 Task: Use the formula "STDEVPA" in spreadsheet "Project portfolio".
Action: Mouse moved to (141, 107)
Screenshot: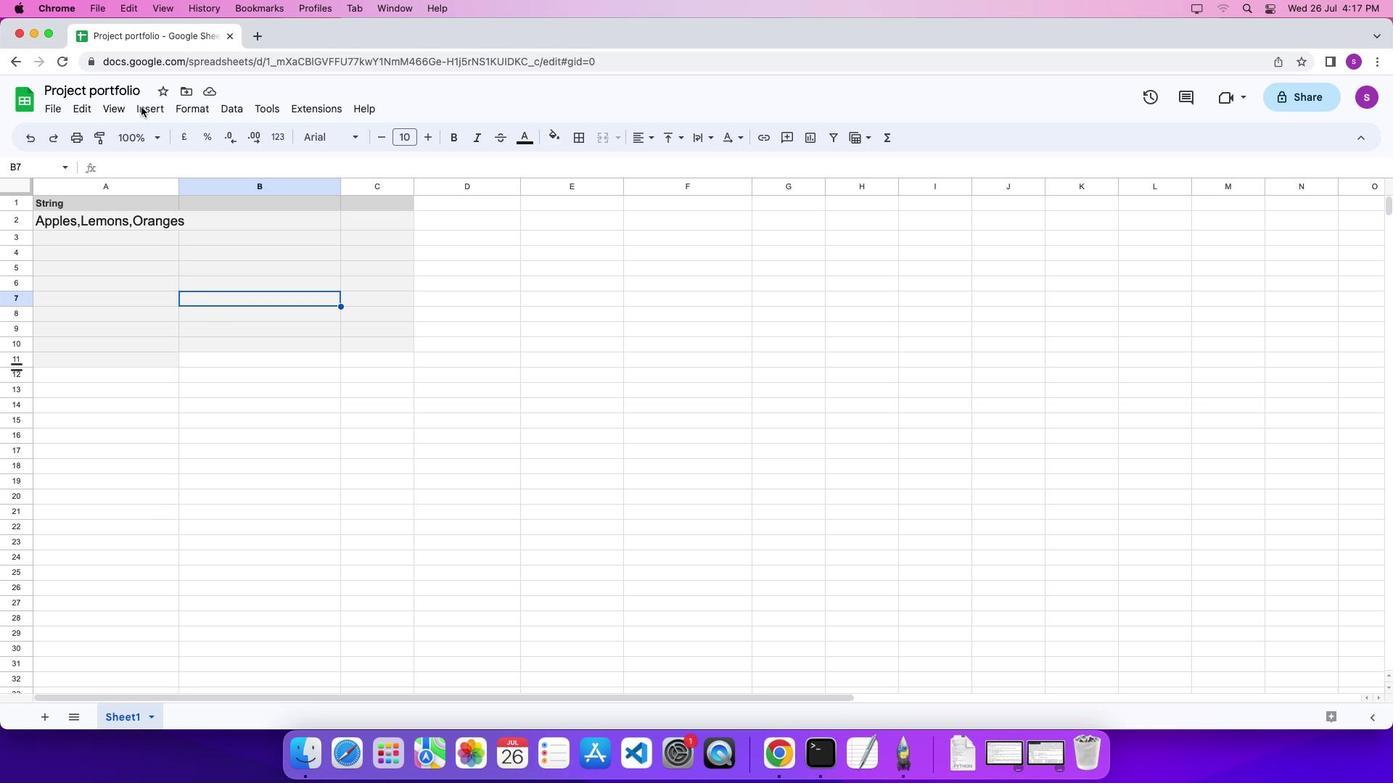 
Action: Mouse pressed left at (141, 107)
Screenshot: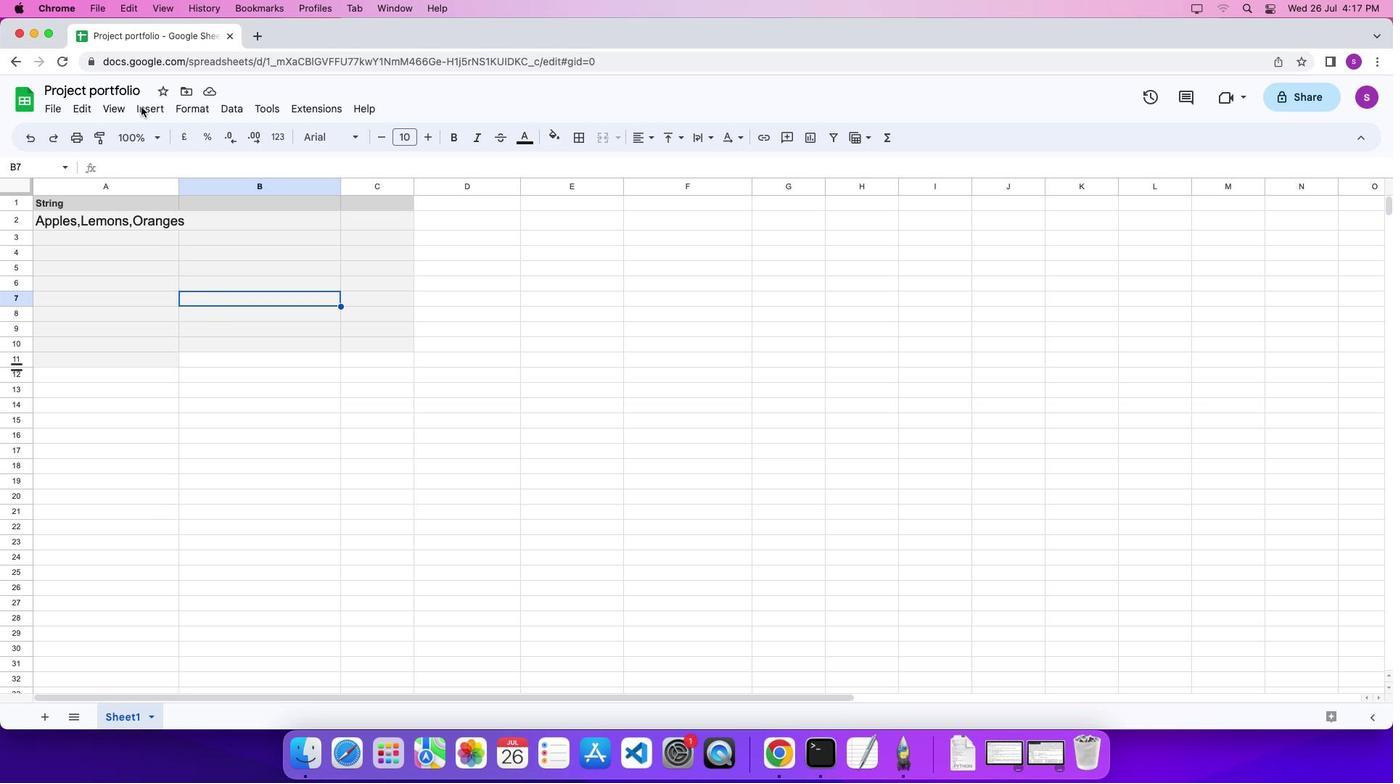 
Action: Mouse moved to (147, 108)
Screenshot: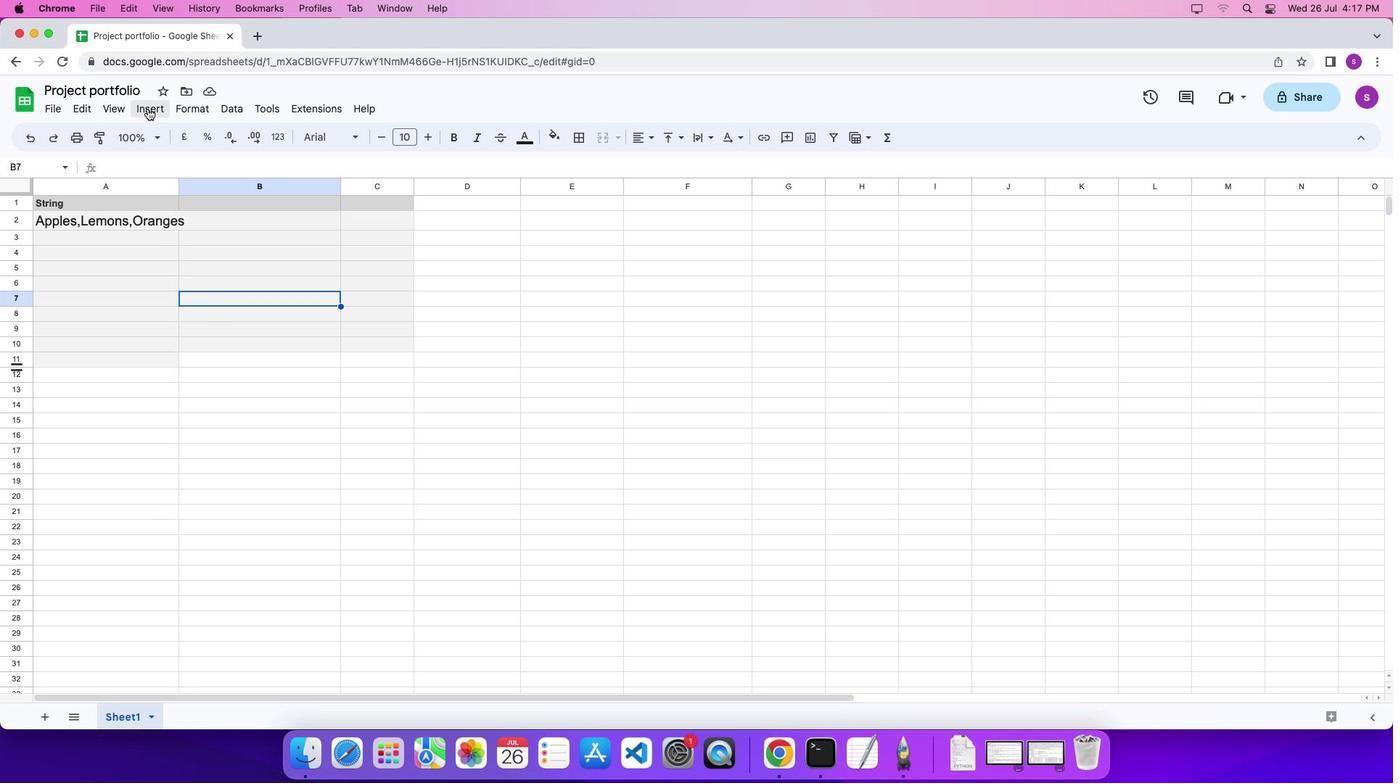 
Action: Mouse pressed left at (147, 108)
Screenshot: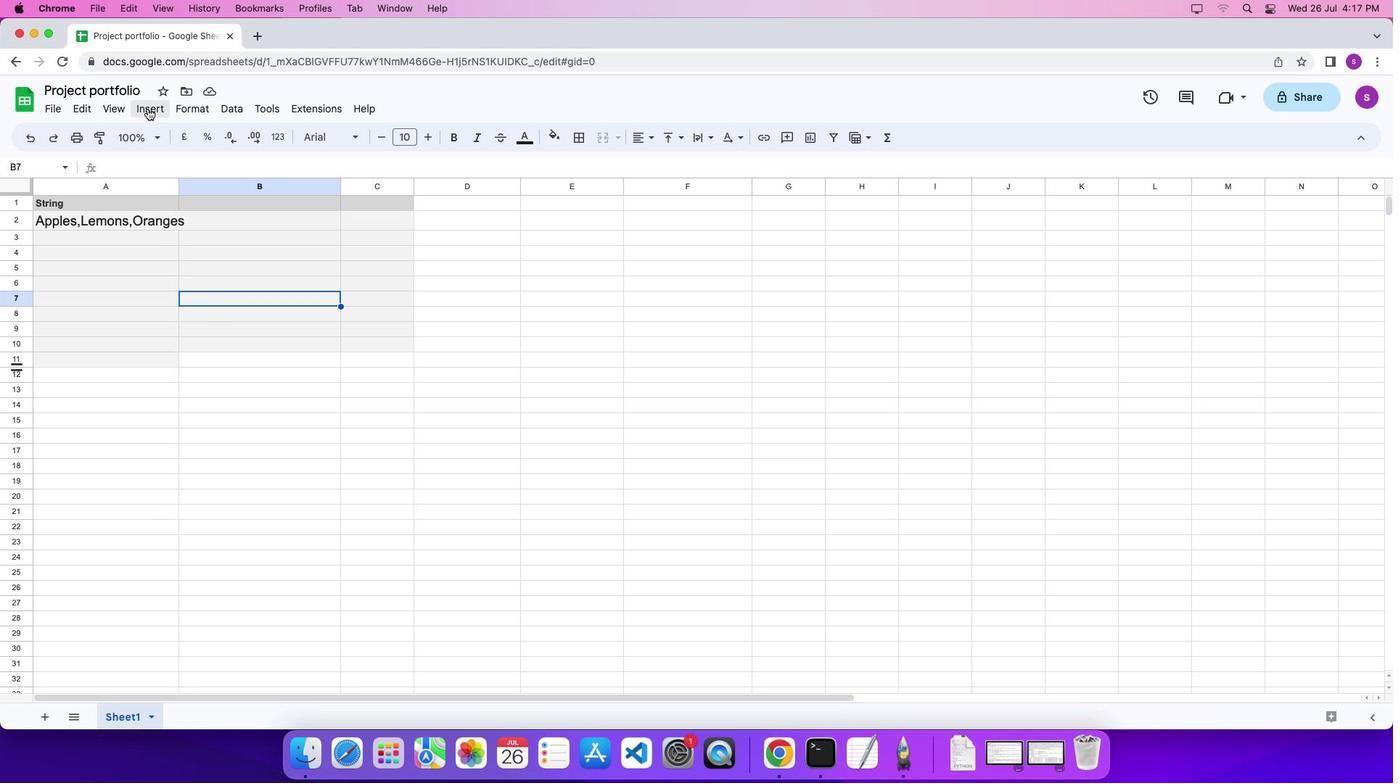 
Action: Mouse moved to (654, 577)
Screenshot: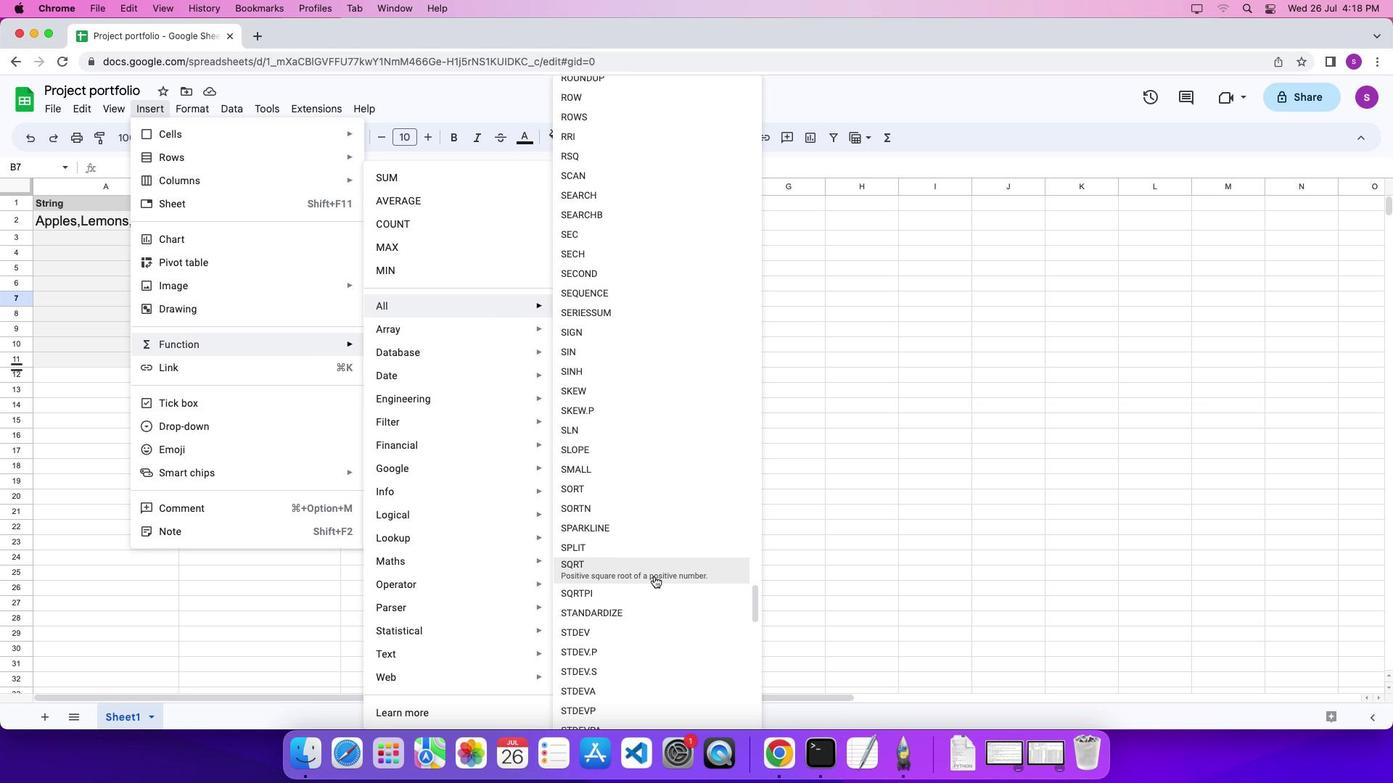 
Action: Mouse scrolled (654, 577) with delta (0, 0)
Screenshot: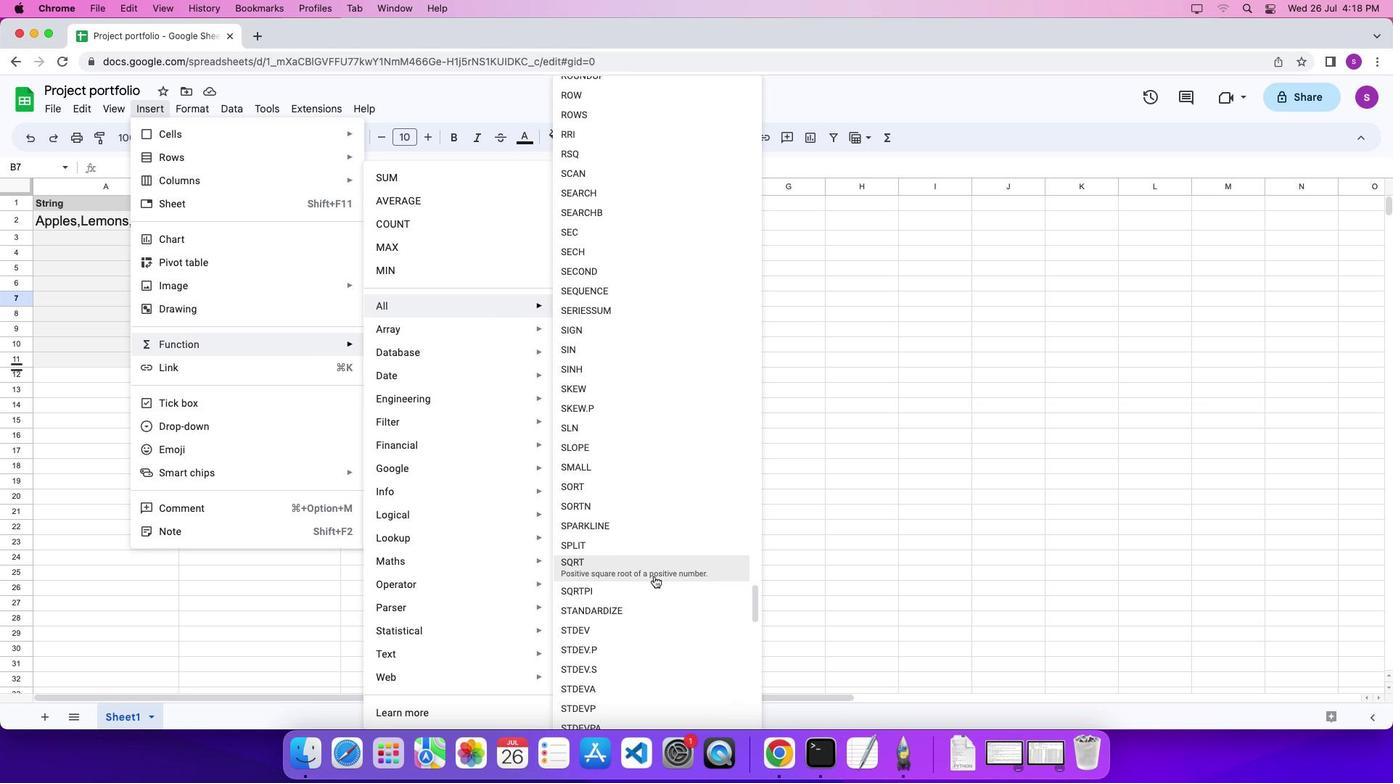 
Action: Mouse scrolled (654, 577) with delta (0, 0)
Screenshot: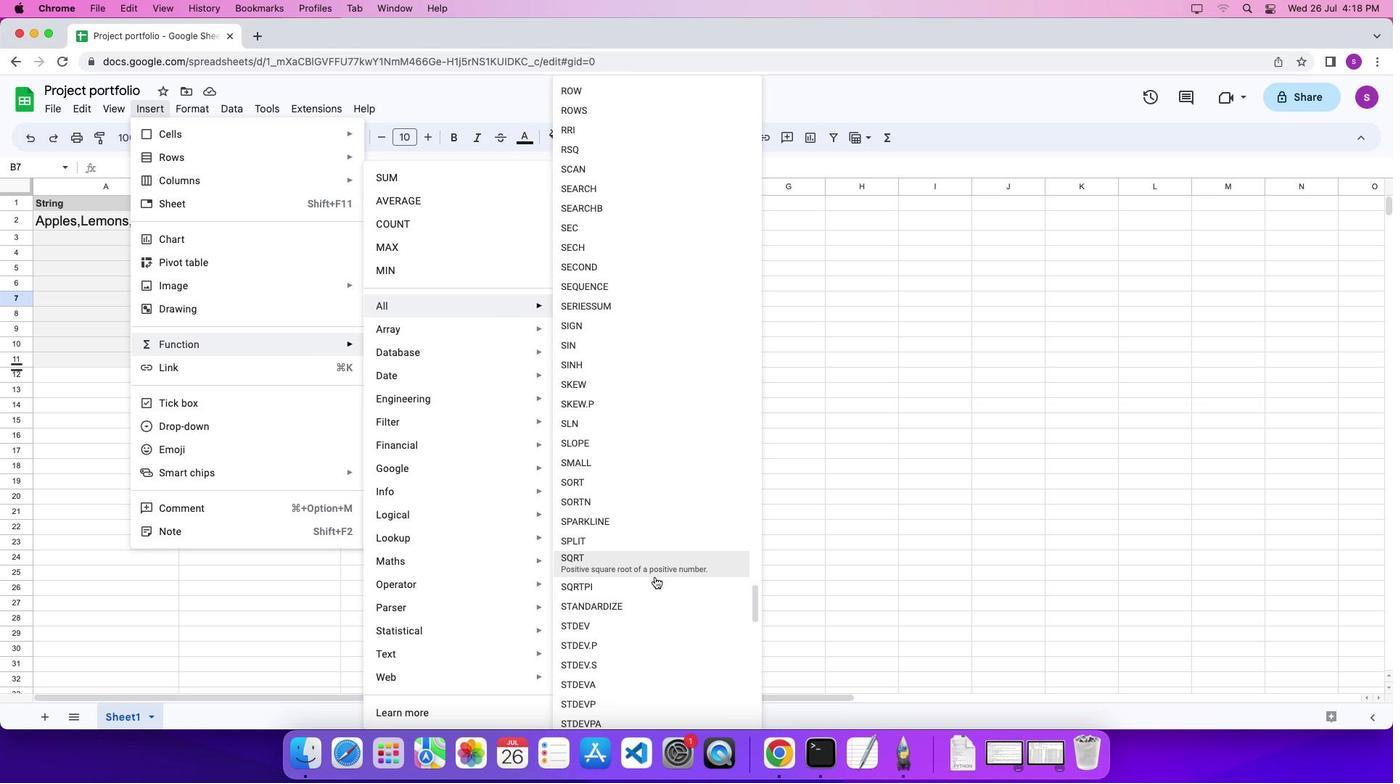 
Action: Mouse moved to (655, 577)
Screenshot: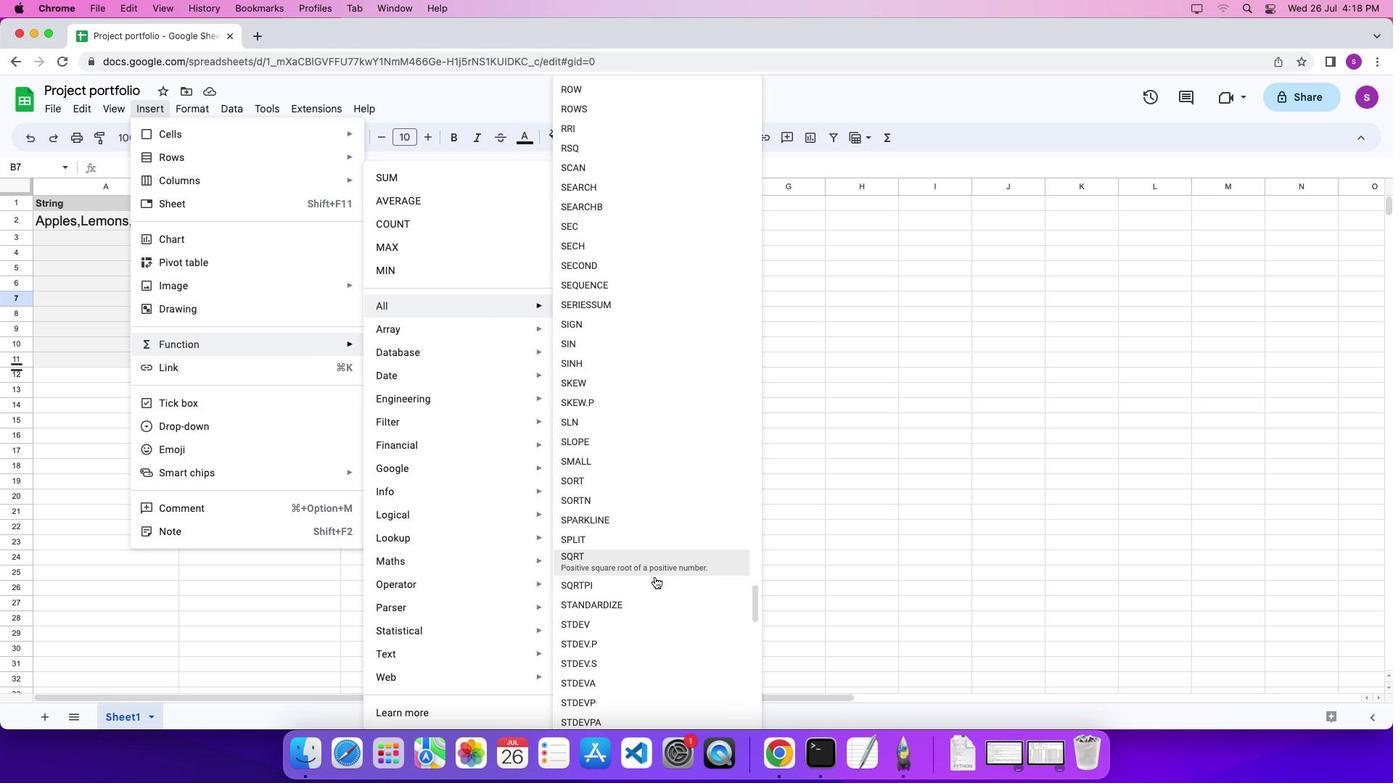
Action: Mouse scrolled (655, 577) with delta (0, 0)
Screenshot: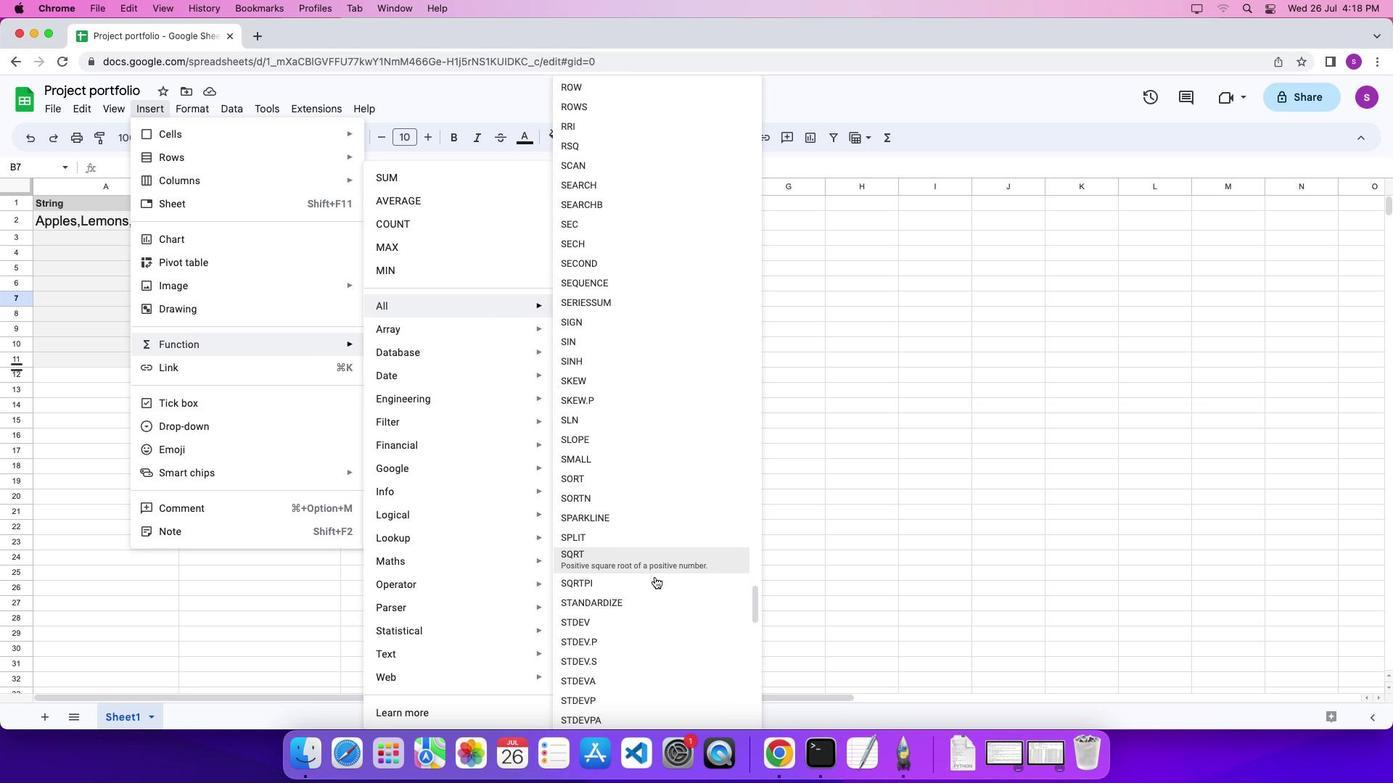 
Action: Mouse moved to (655, 577)
Screenshot: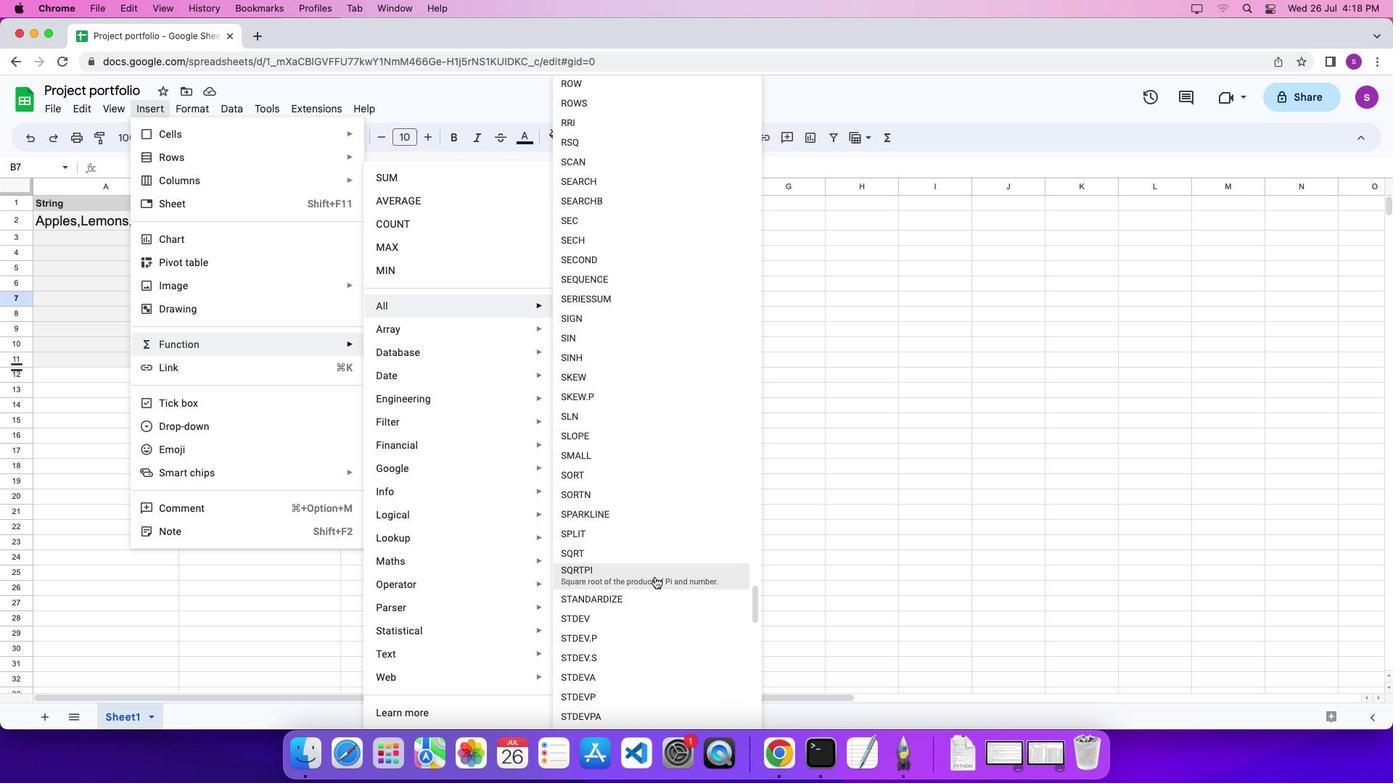 
Action: Mouse scrolled (655, 577) with delta (0, 0)
Screenshot: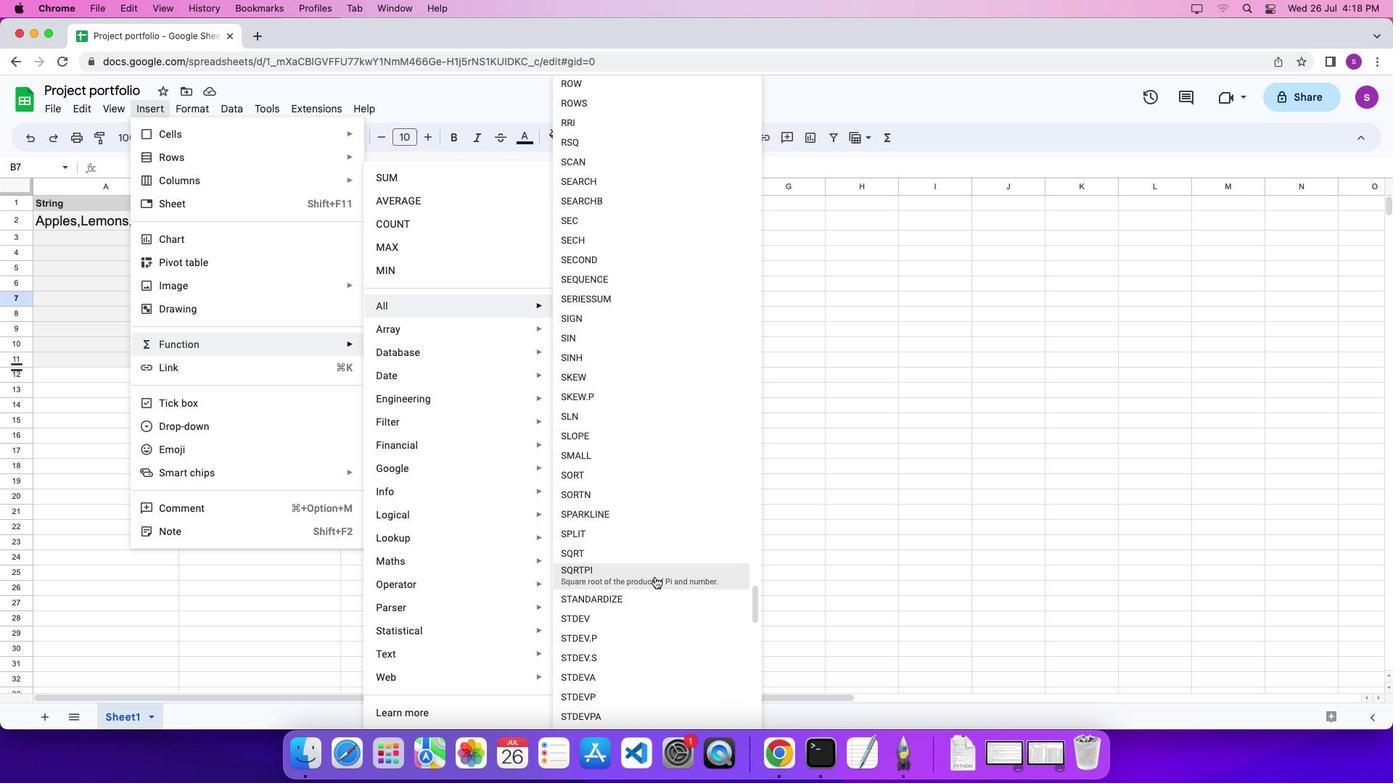 
Action: Mouse scrolled (655, 577) with delta (0, 0)
Screenshot: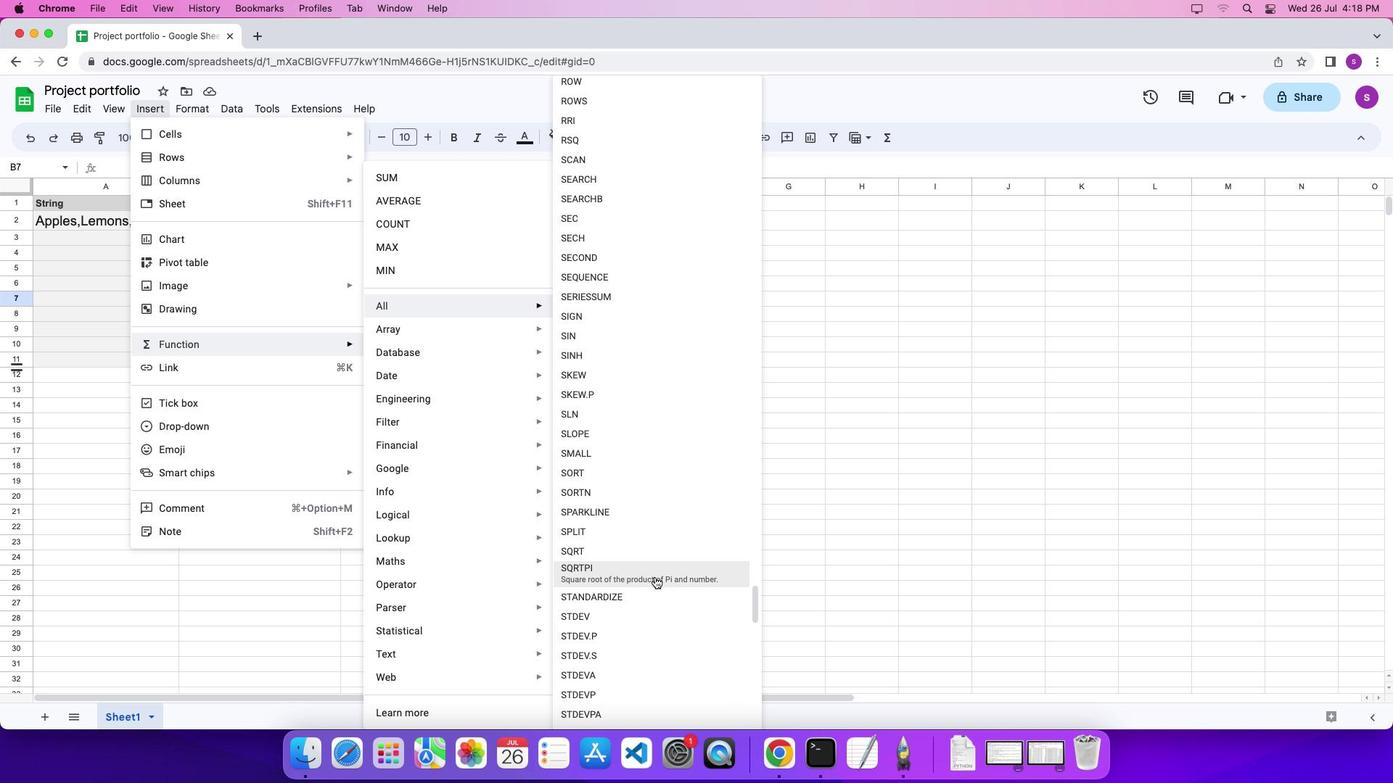 
Action: Mouse moved to (655, 577)
Screenshot: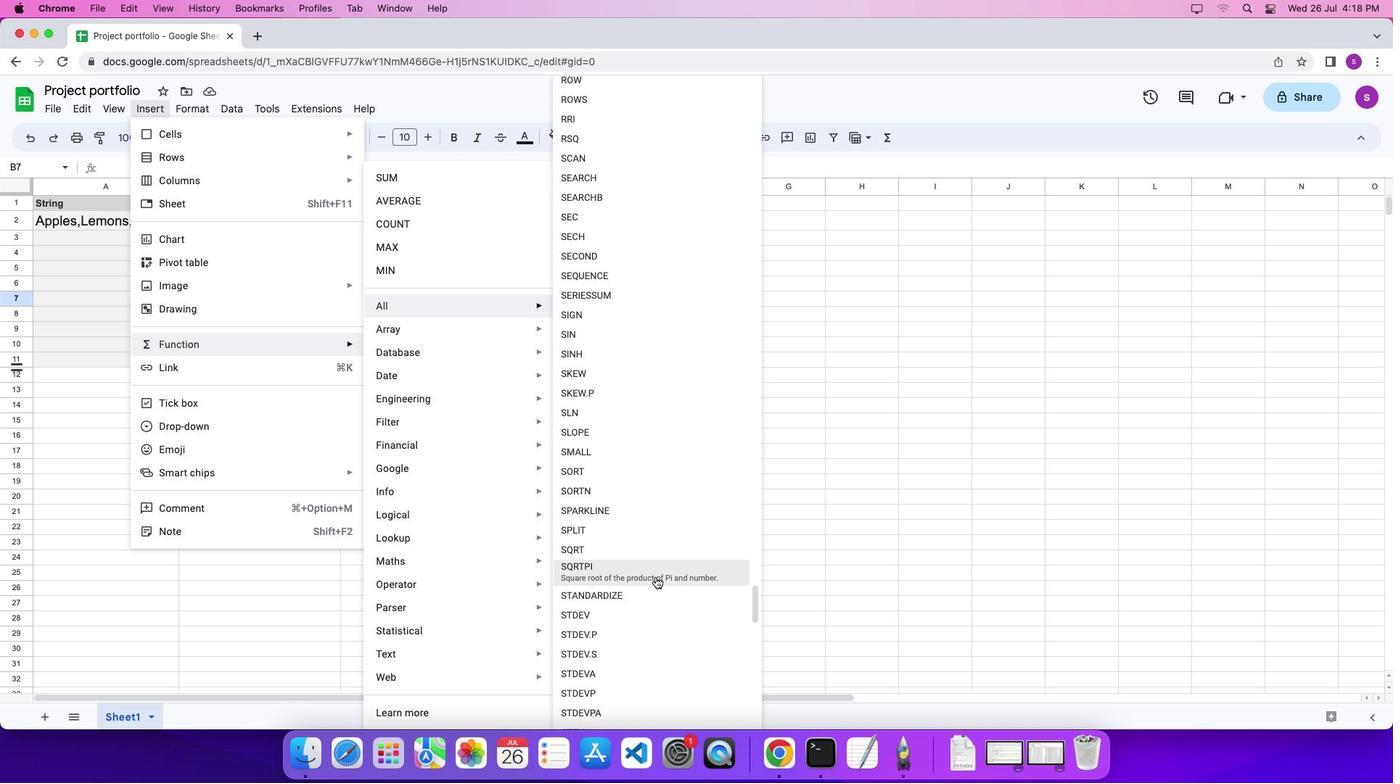 
Action: Mouse scrolled (655, 577) with delta (0, 0)
Screenshot: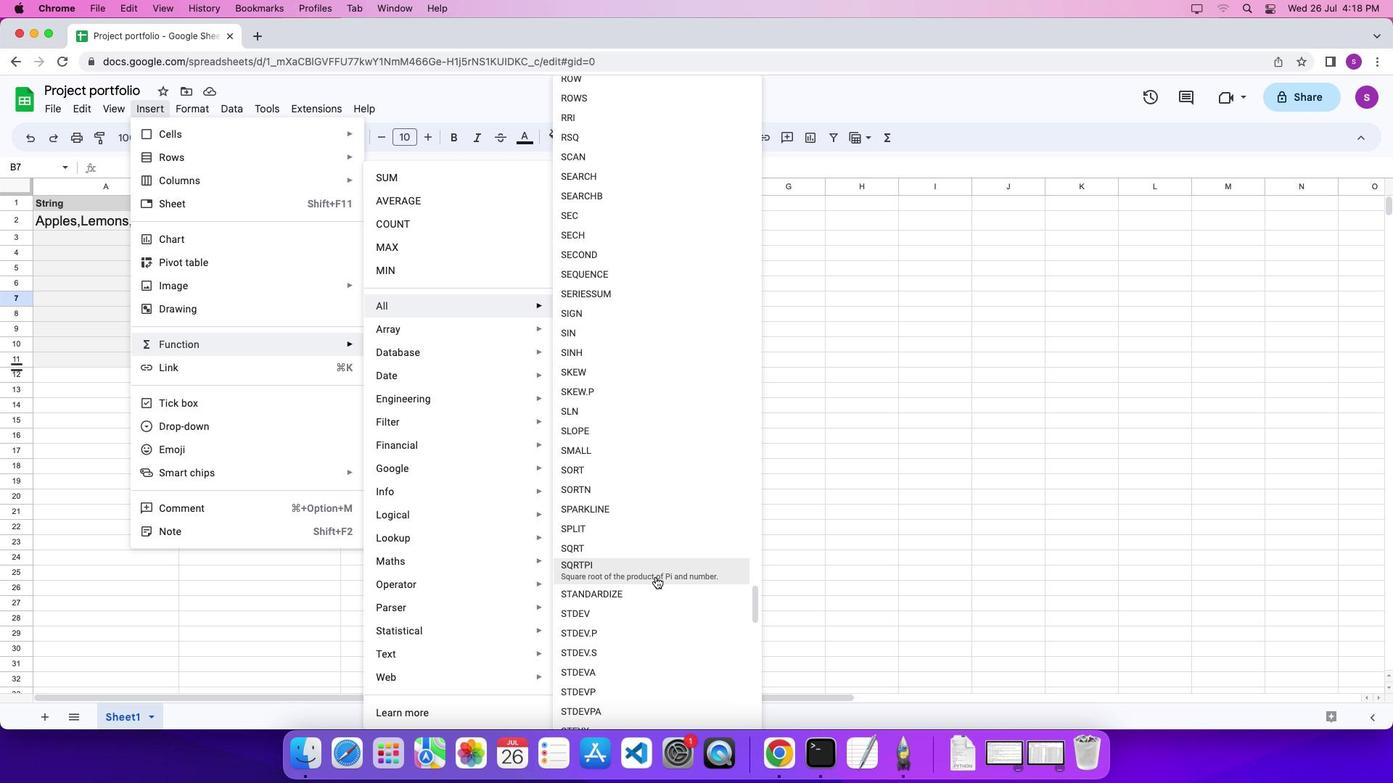 
Action: Mouse scrolled (655, 577) with delta (0, 0)
Screenshot: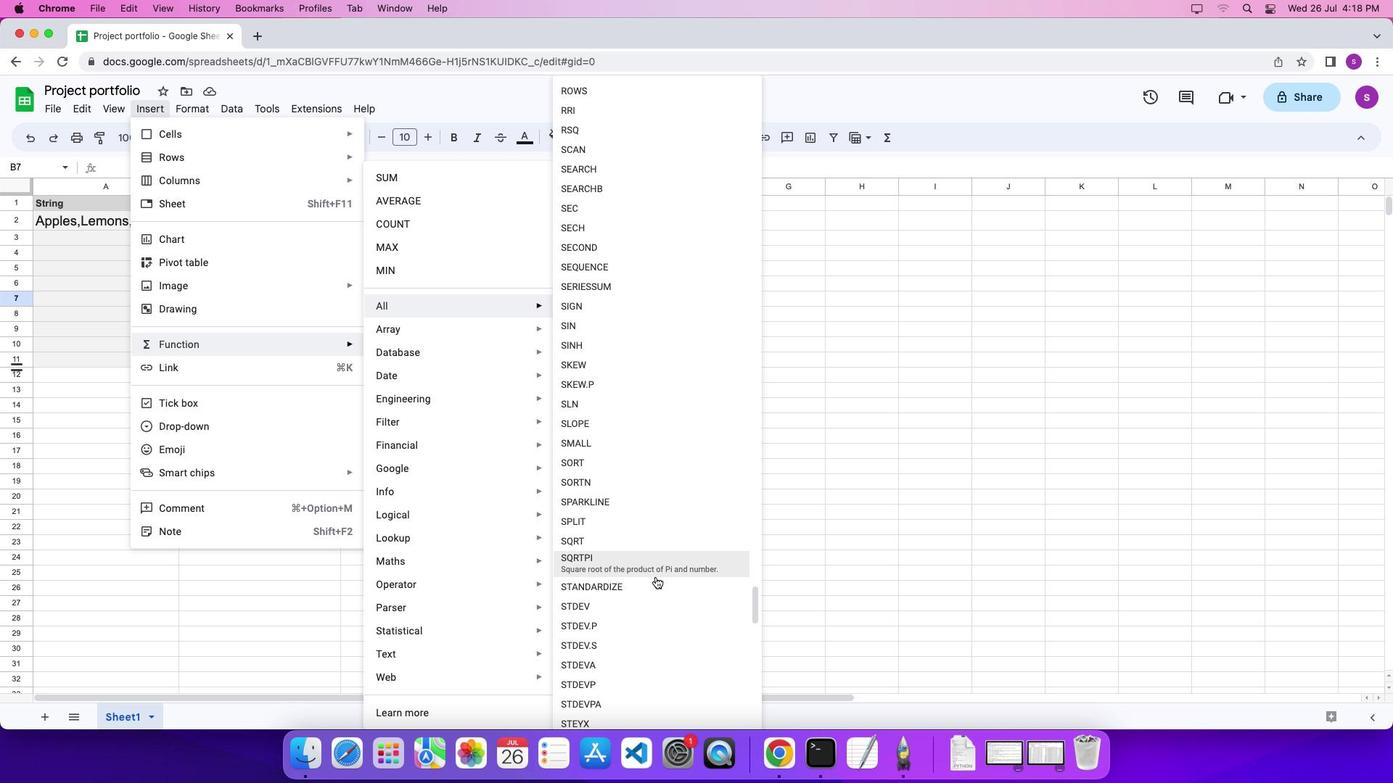 
Action: Mouse moved to (670, 690)
Screenshot: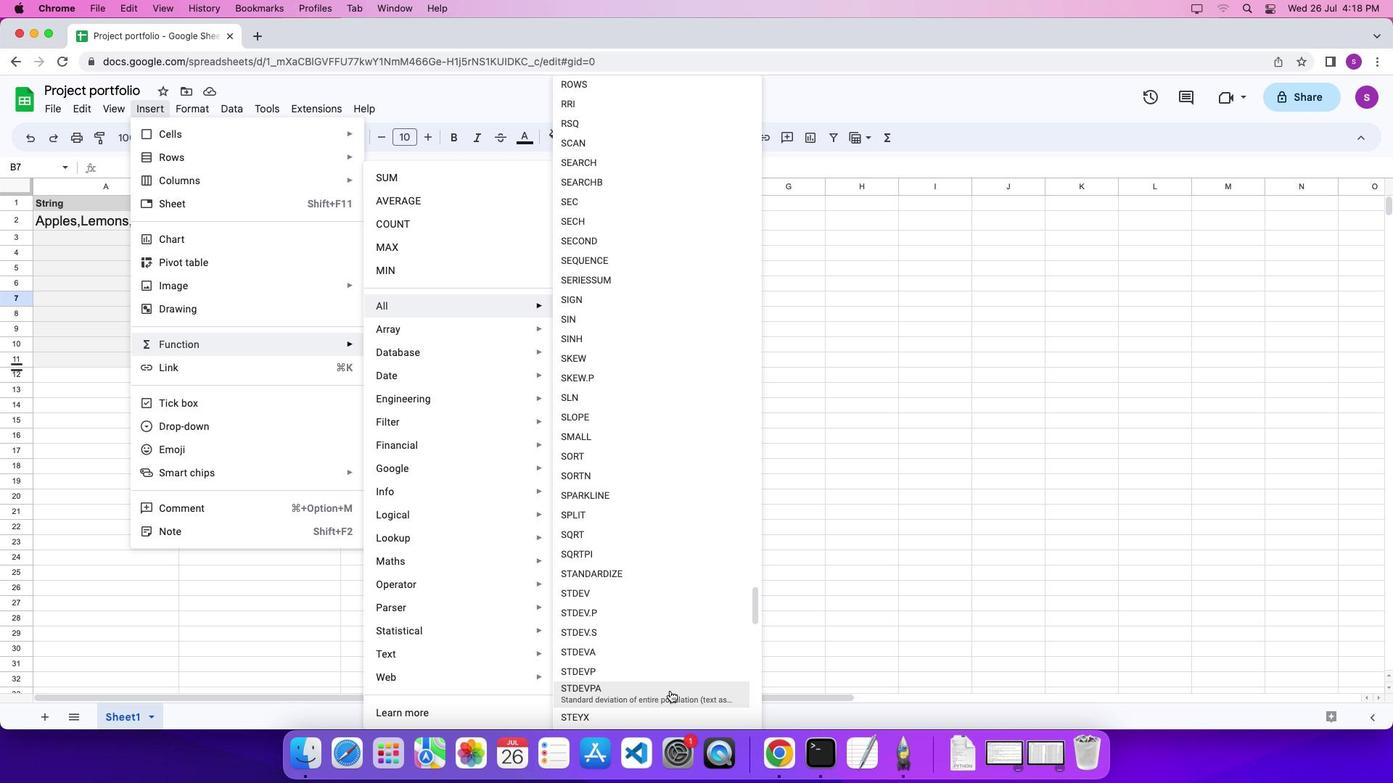 
Action: Mouse pressed left at (670, 690)
Screenshot: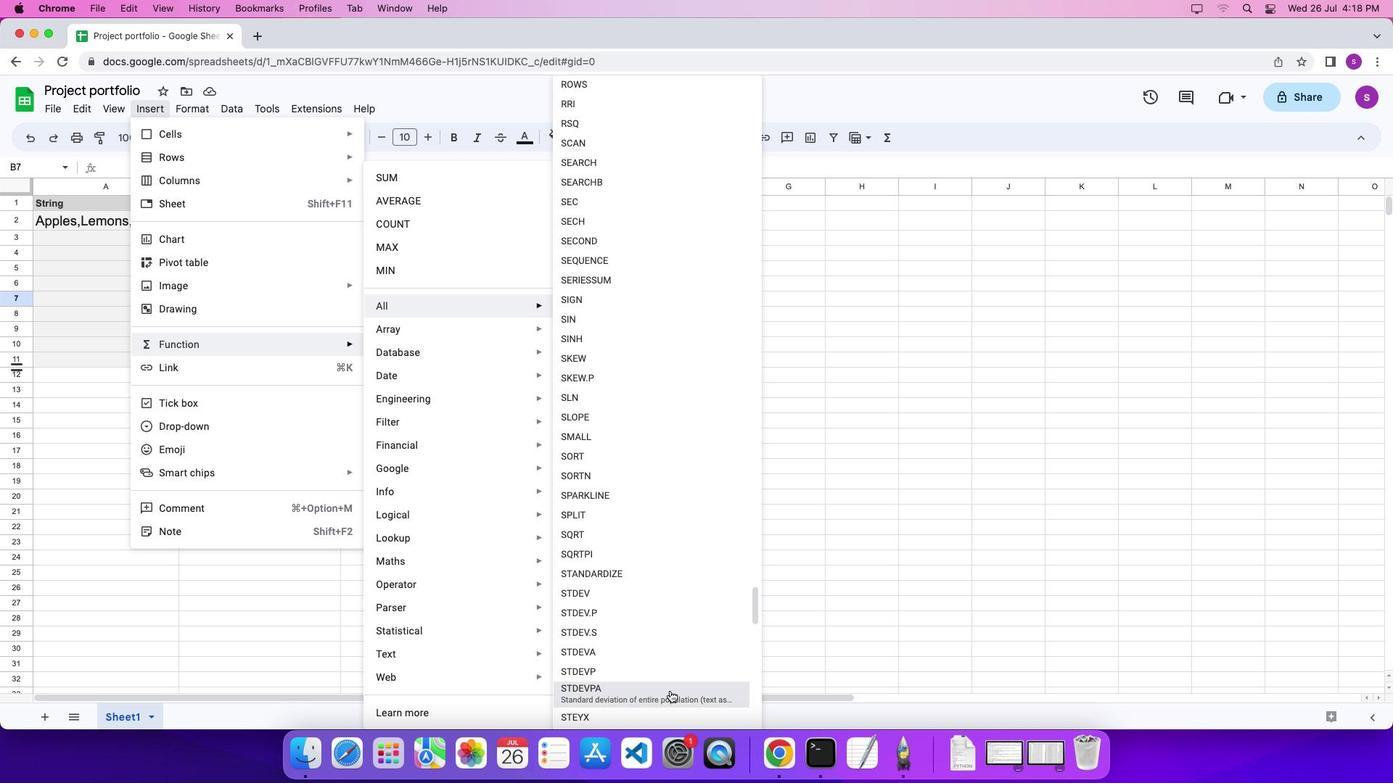 
Action: Mouse moved to (485, 505)
Screenshot: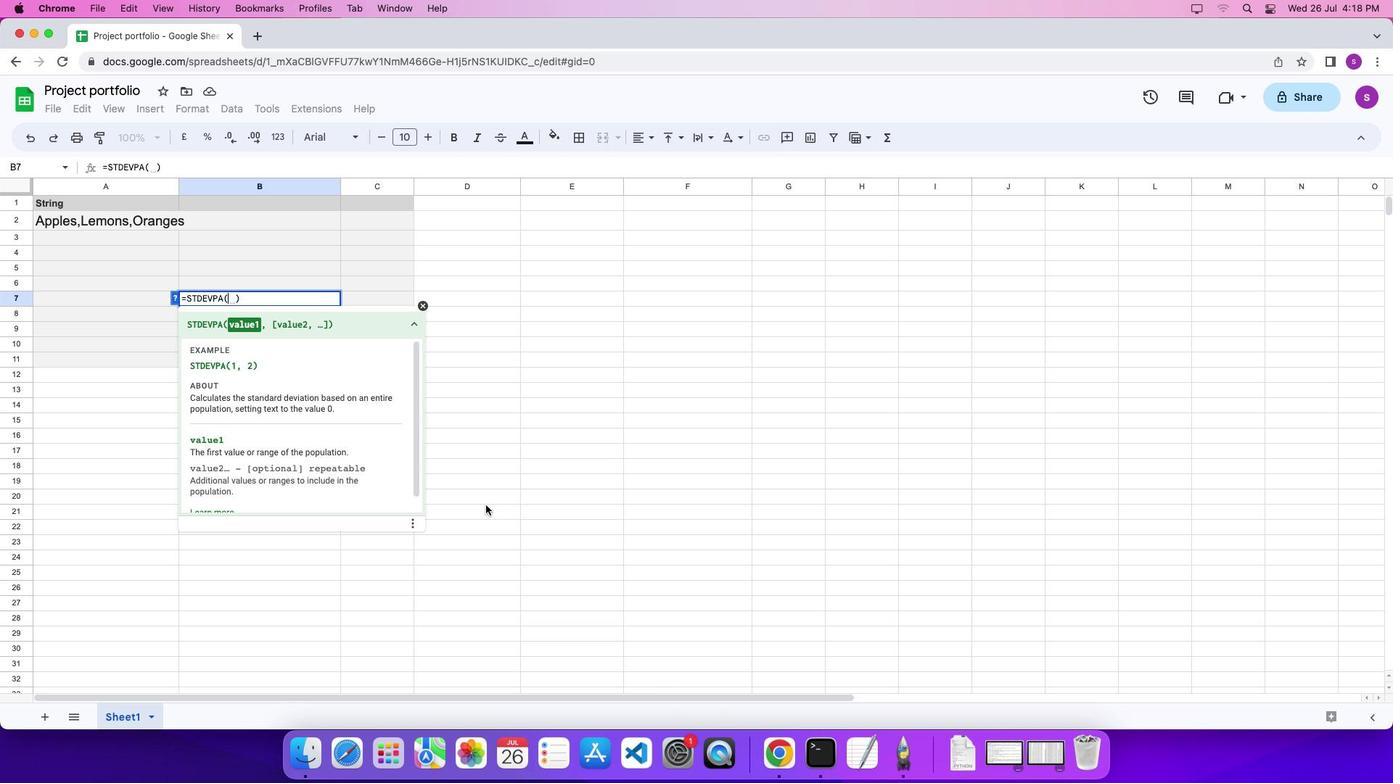
Action: Key pressed '1'',''2''\x03'
Screenshot: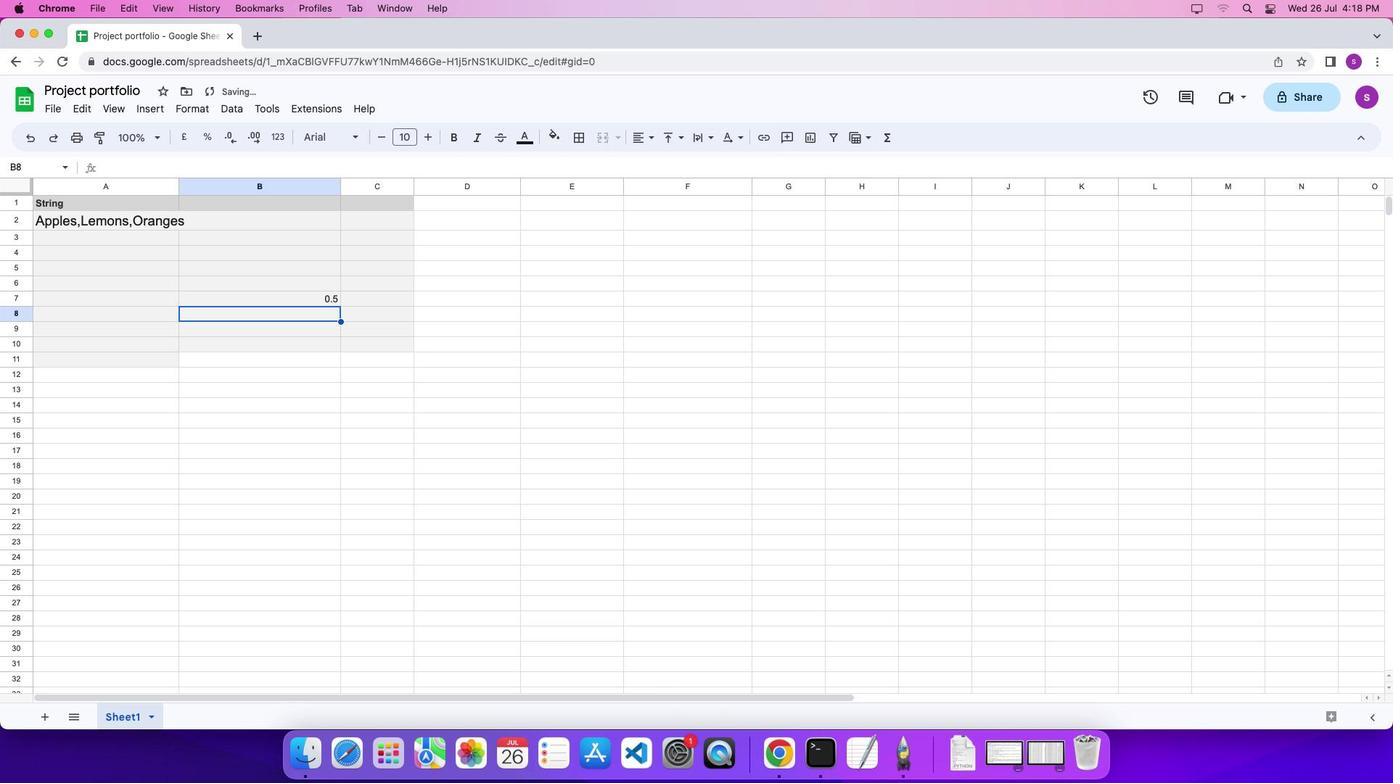 
